 Task: Create a blank project CoolTech with privacy Private to Project members  and default view as Board and in the team Taskers . Create three sections in the project as To-Do, Doing and Done
Action: Mouse moved to (53, 48)
Screenshot: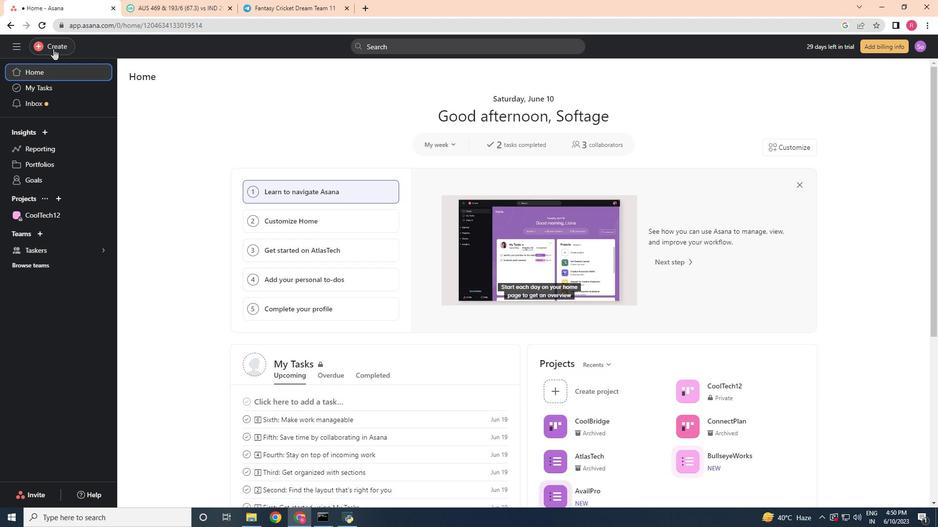
Action: Mouse pressed left at (53, 48)
Screenshot: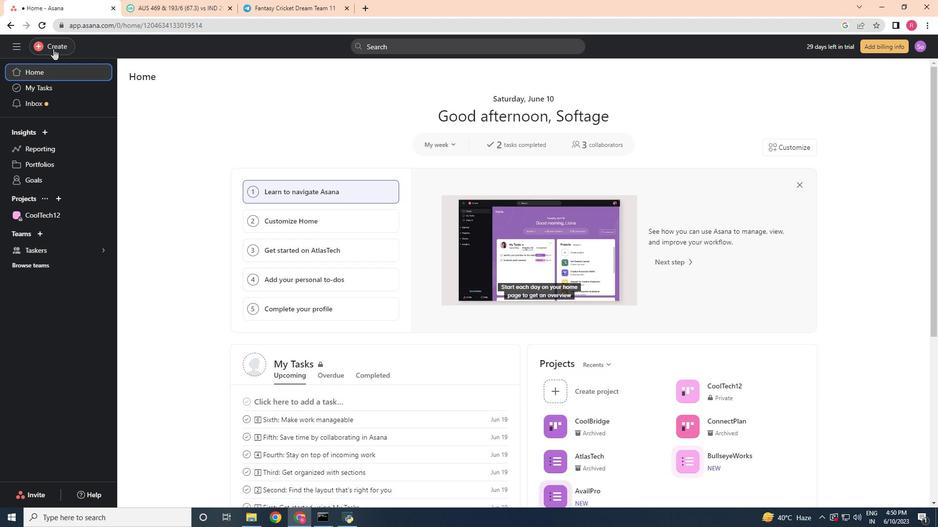 
Action: Mouse moved to (111, 67)
Screenshot: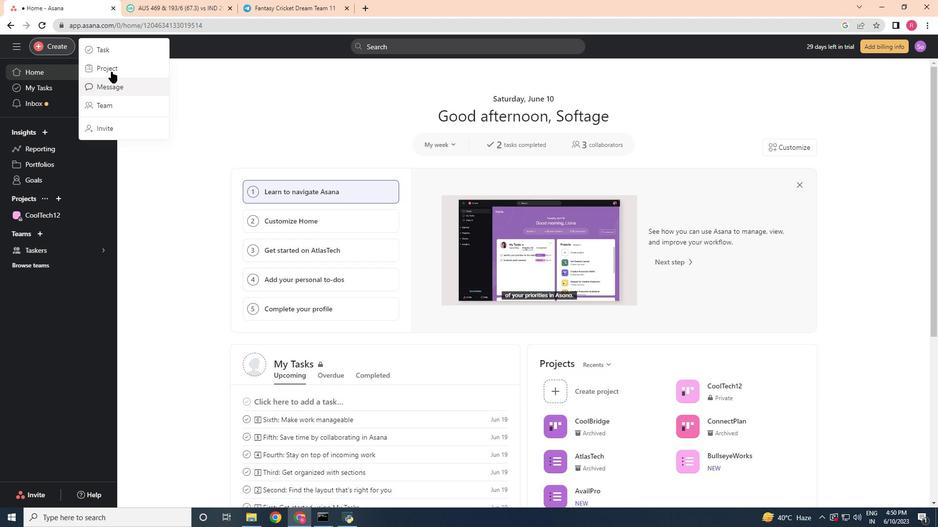 
Action: Mouse pressed left at (111, 67)
Screenshot: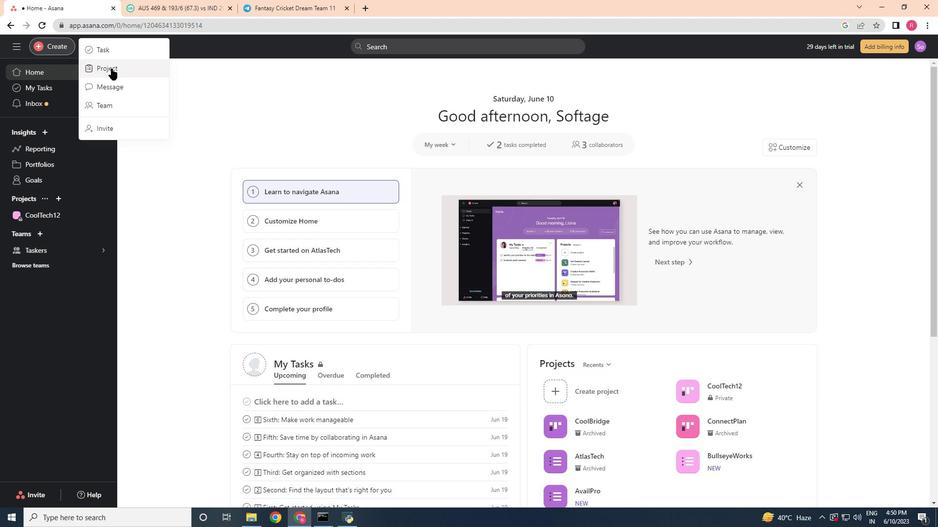 
Action: Mouse moved to (398, 199)
Screenshot: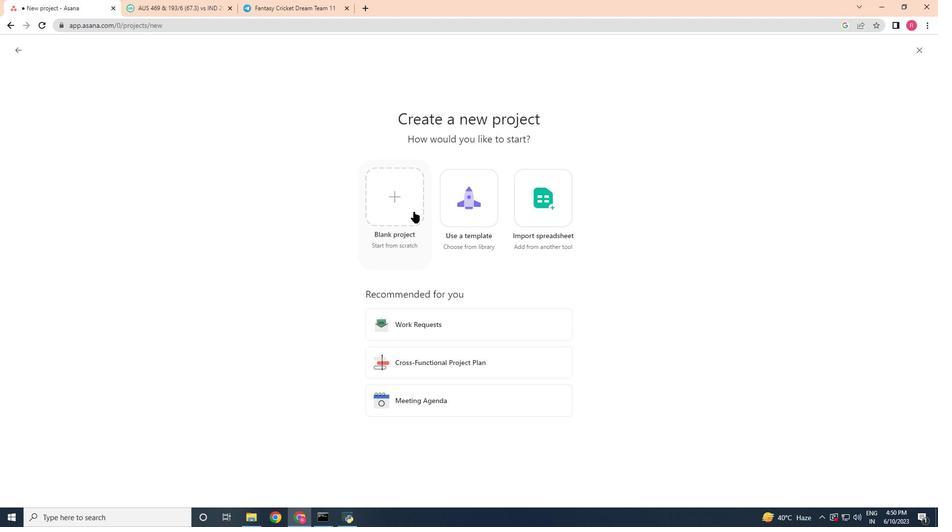 
Action: Mouse pressed left at (398, 199)
Screenshot: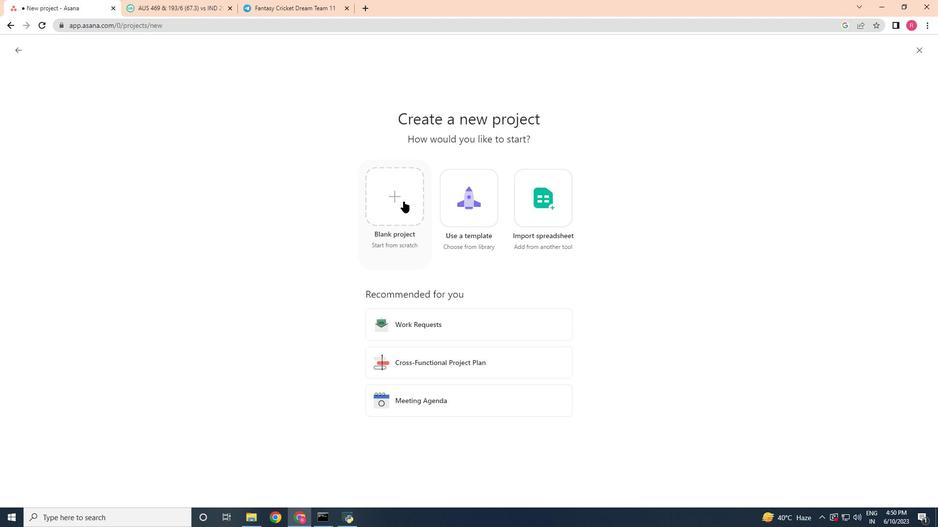 
Action: Mouse moved to (220, 194)
Screenshot: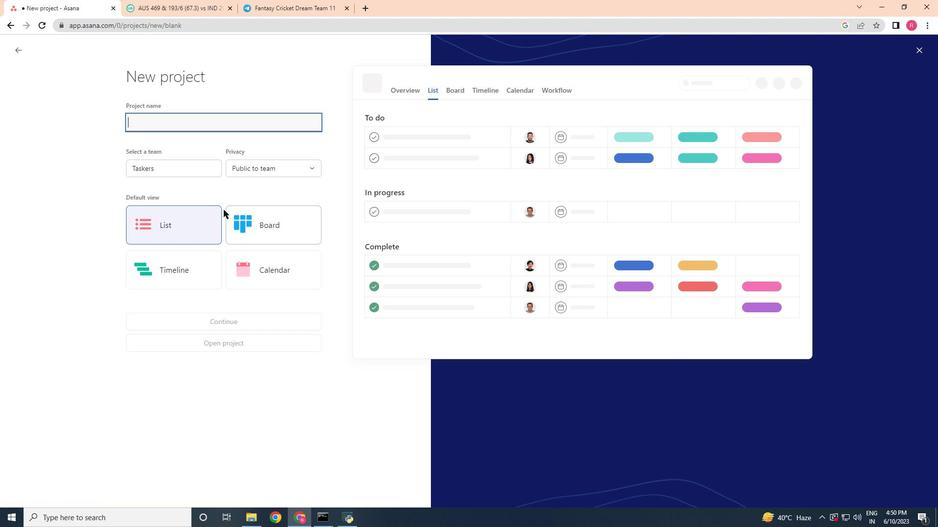 
Action: Key pressed <Key.shift>Cool<Key.shift>Tech
Screenshot: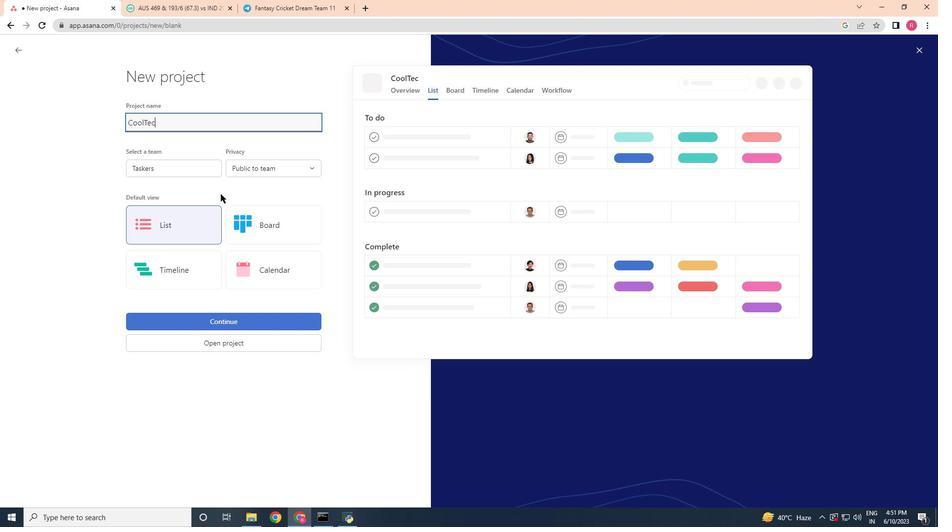 
Action: Mouse moved to (269, 161)
Screenshot: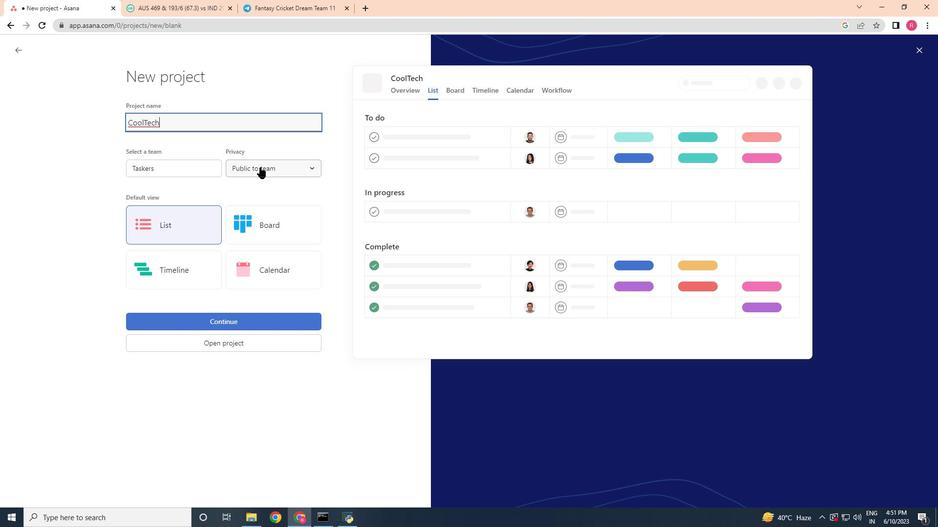 
Action: Mouse pressed left at (269, 161)
Screenshot: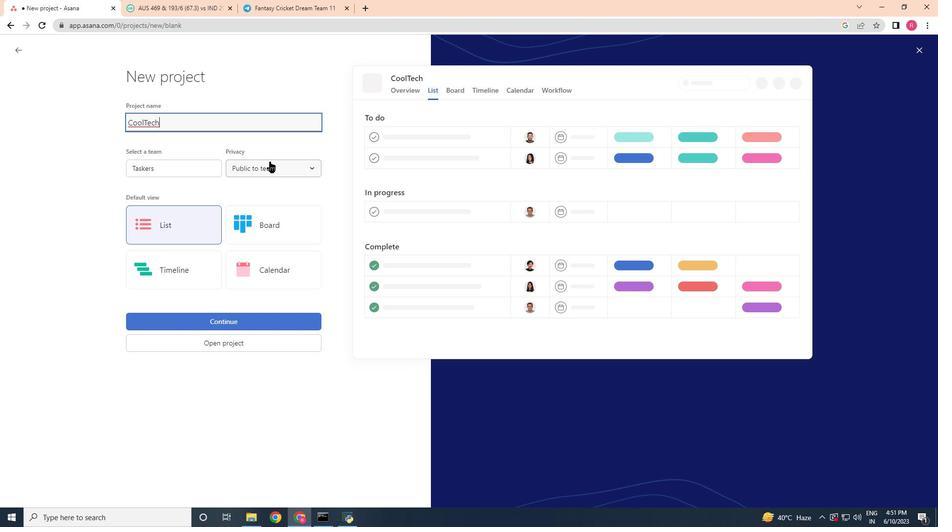 
Action: Mouse moved to (276, 206)
Screenshot: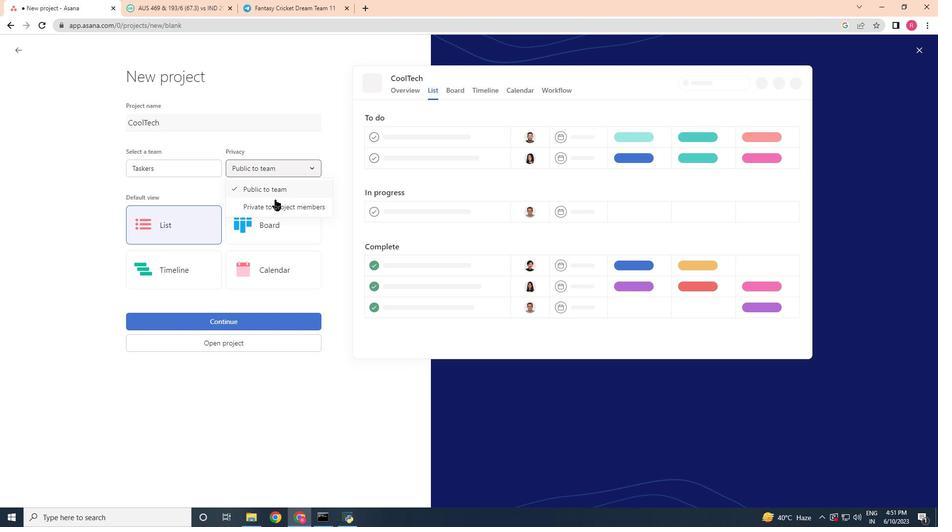 
Action: Mouse pressed left at (276, 206)
Screenshot: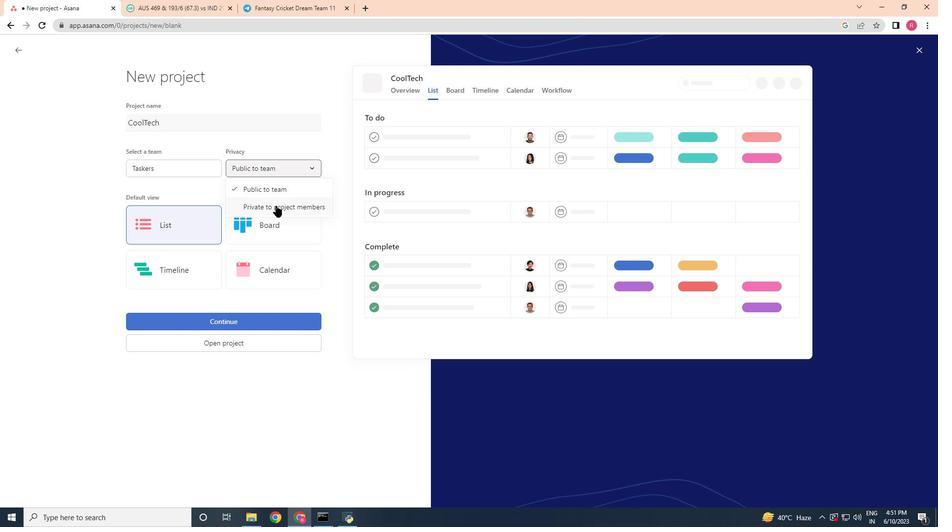 
Action: Mouse moved to (253, 228)
Screenshot: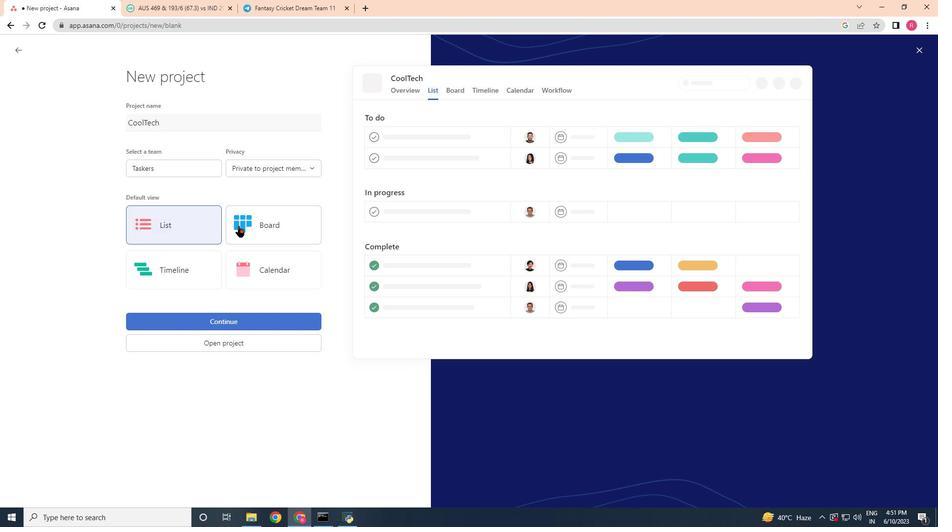 
Action: Mouse pressed left at (253, 228)
Screenshot: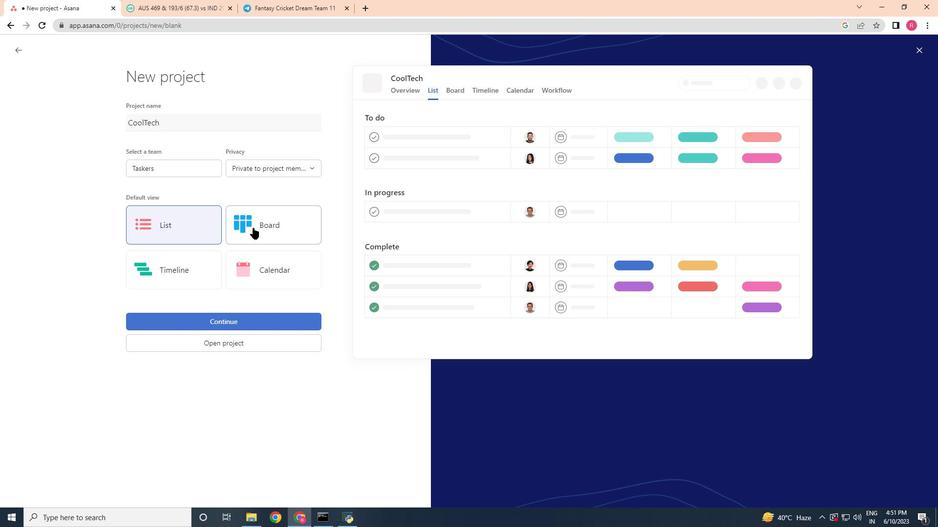 
Action: Mouse moved to (162, 166)
Screenshot: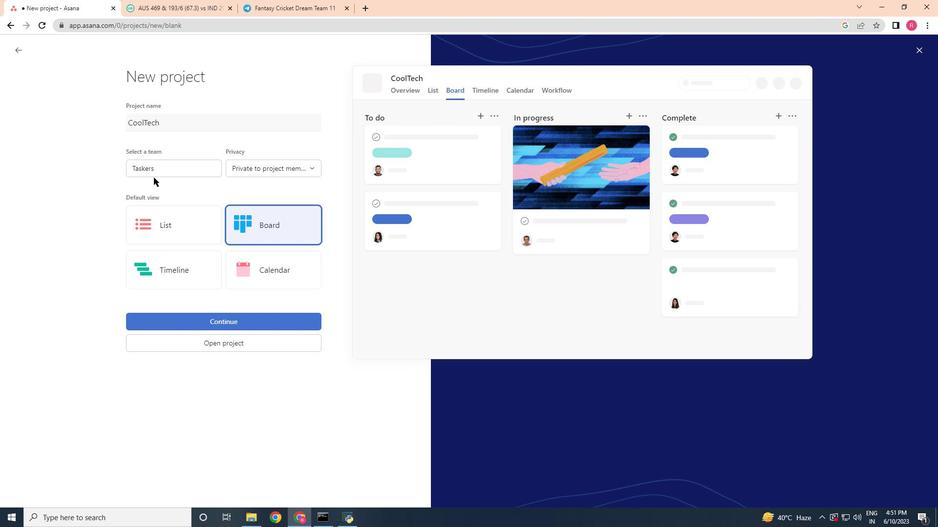 
Action: Mouse pressed left at (162, 166)
Screenshot: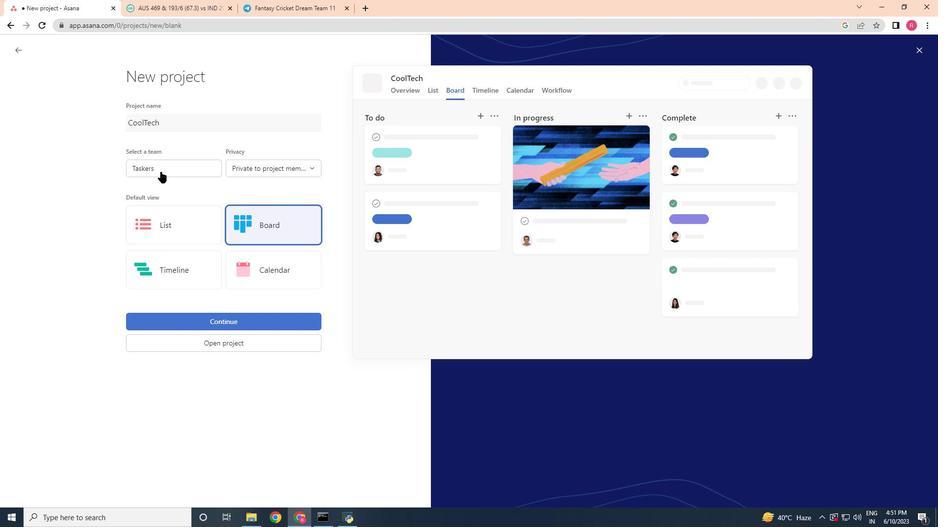
Action: Mouse moved to (168, 184)
Screenshot: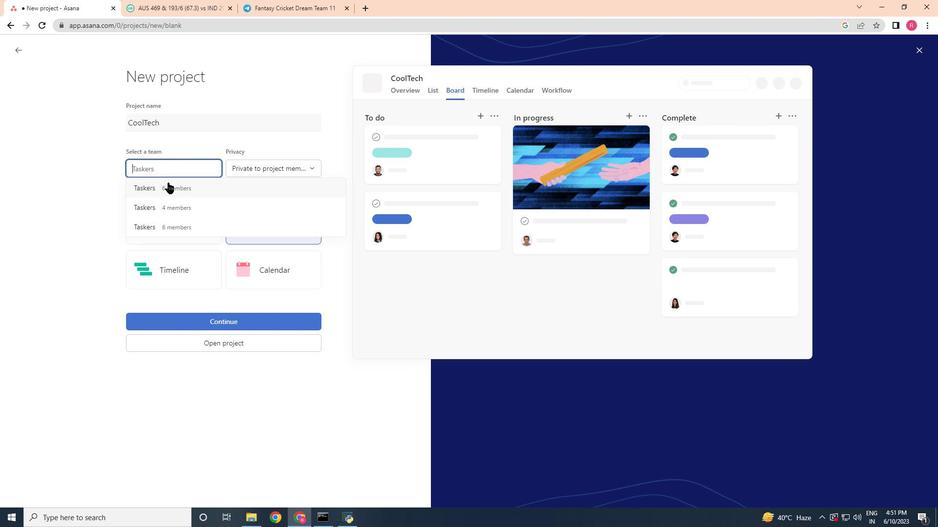 
Action: Mouse pressed left at (168, 184)
Screenshot: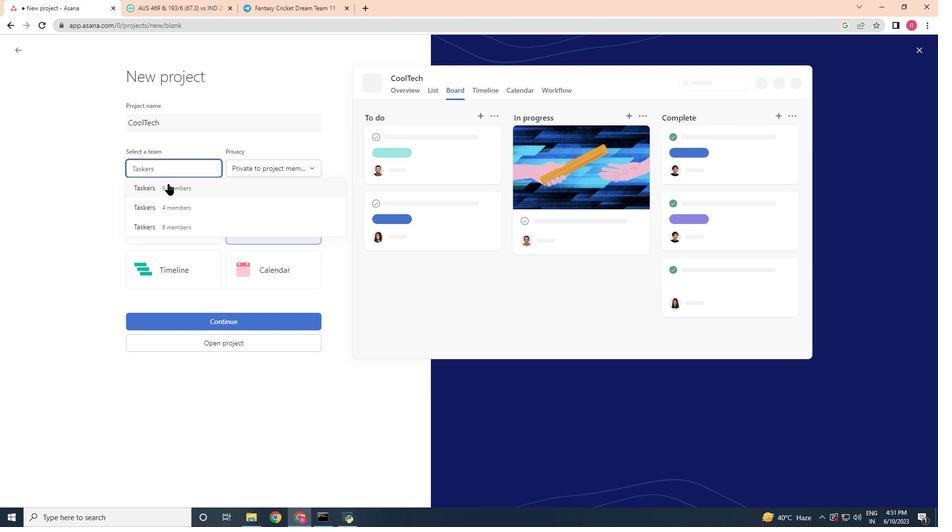 
Action: Mouse moved to (205, 320)
Screenshot: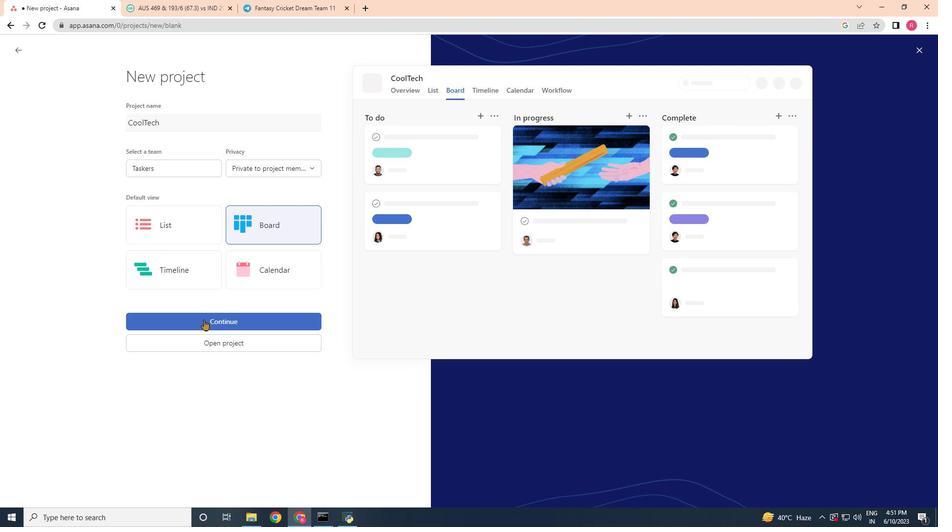 
Action: Mouse pressed left at (205, 320)
Screenshot: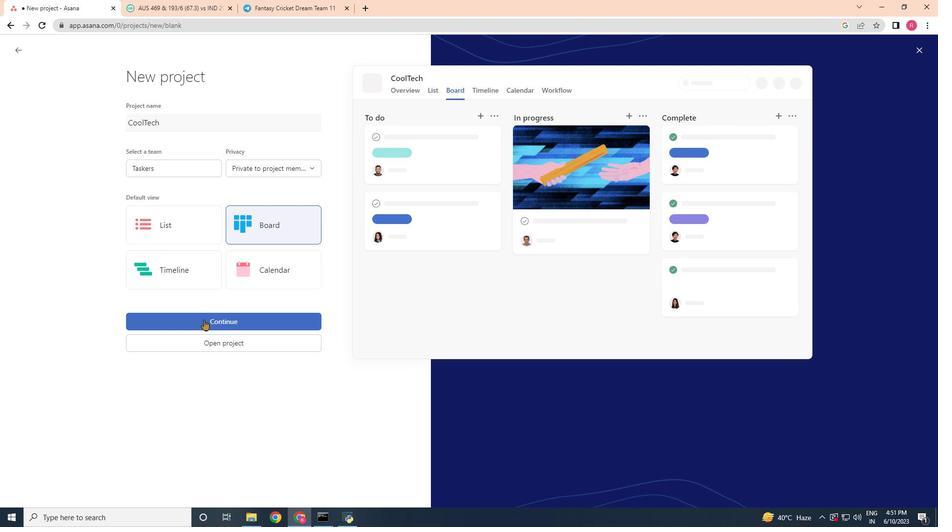 
Action: Mouse moved to (671, 378)
Screenshot: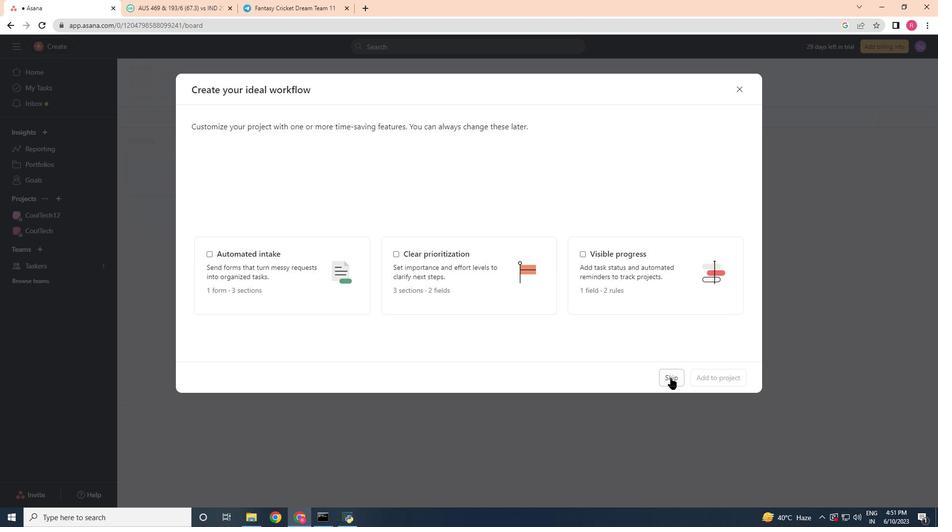 
Action: Mouse pressed left at (671, 378)
Screenshot: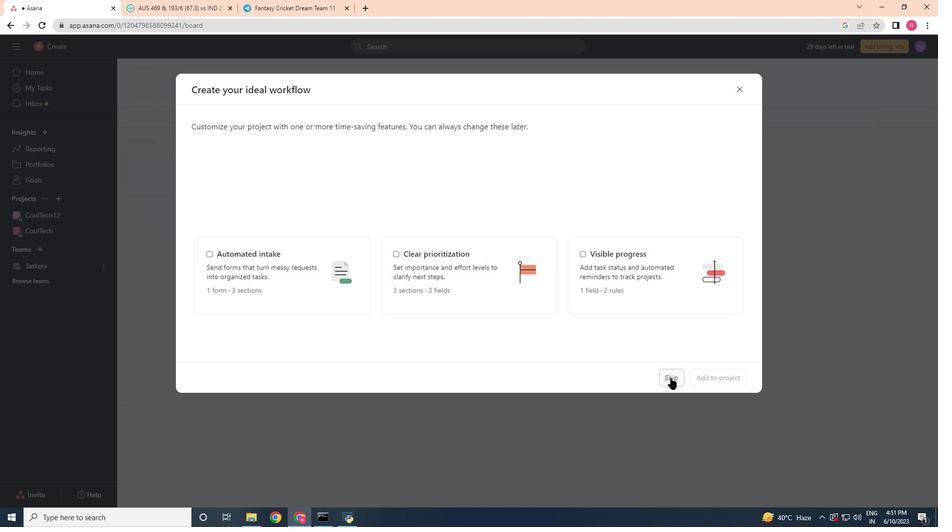 
Action: Mouse moved to (603, 142)
Screenshot: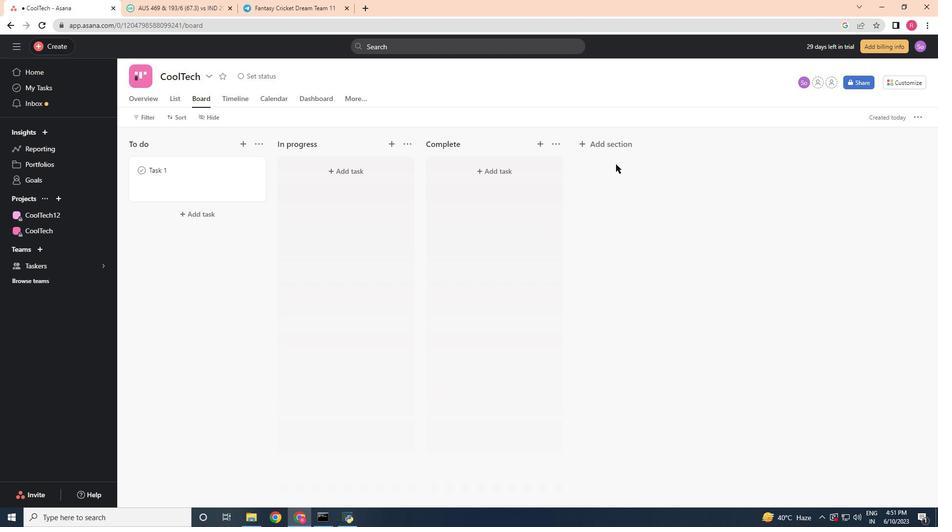 
Action: Mouse pressed left at (603, 142)
Screenshot: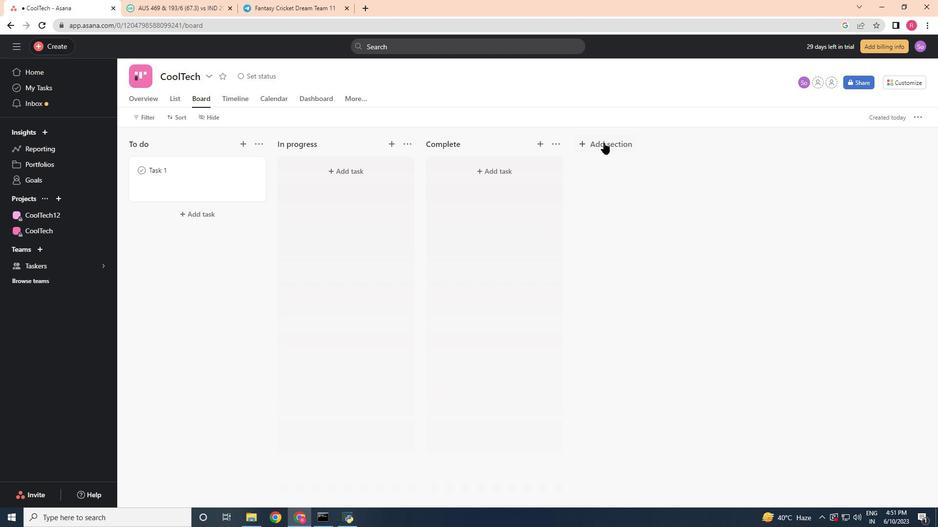 
Action: Key pressed <Key.shift>To-<Key.shift><Key.shift><Key.shift><Key.shift><Key.shift><Key.shift><Key.shift><Key.shift>Do<Key.enter><Key.shift><Key.shift><Key.shift><Key.shift><Key.shift><Key.shift><Key.shift><Key.shift>Doing<Key.enter><Key.shift><Key.shift><Key.shift><Key.shift>Done<Key.enter>
Screenshot: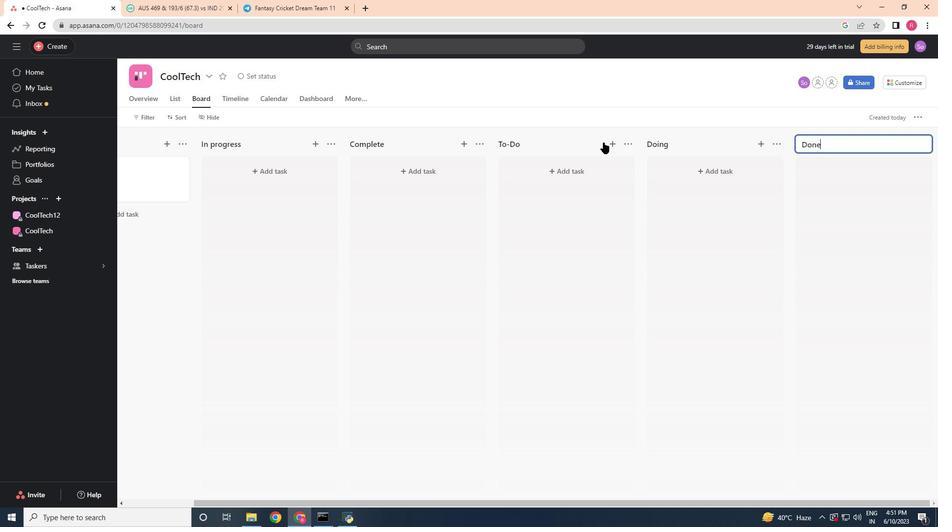 
Action: Mouse moved to (597, 147)
Screenshot: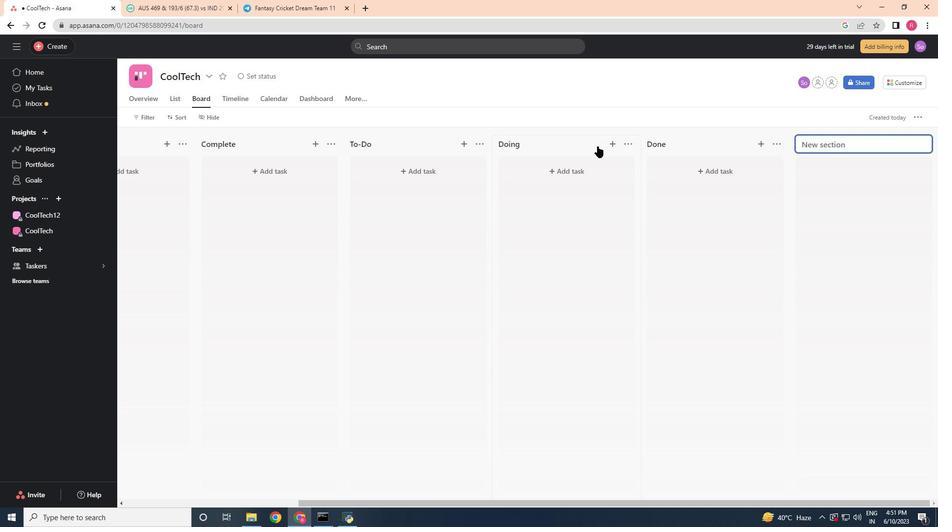 
